 Task: Look for products in the category "Alcoholic Kombucha" from Juneshine only.
Action: Mouse moved to (814, 285)
Screenshot: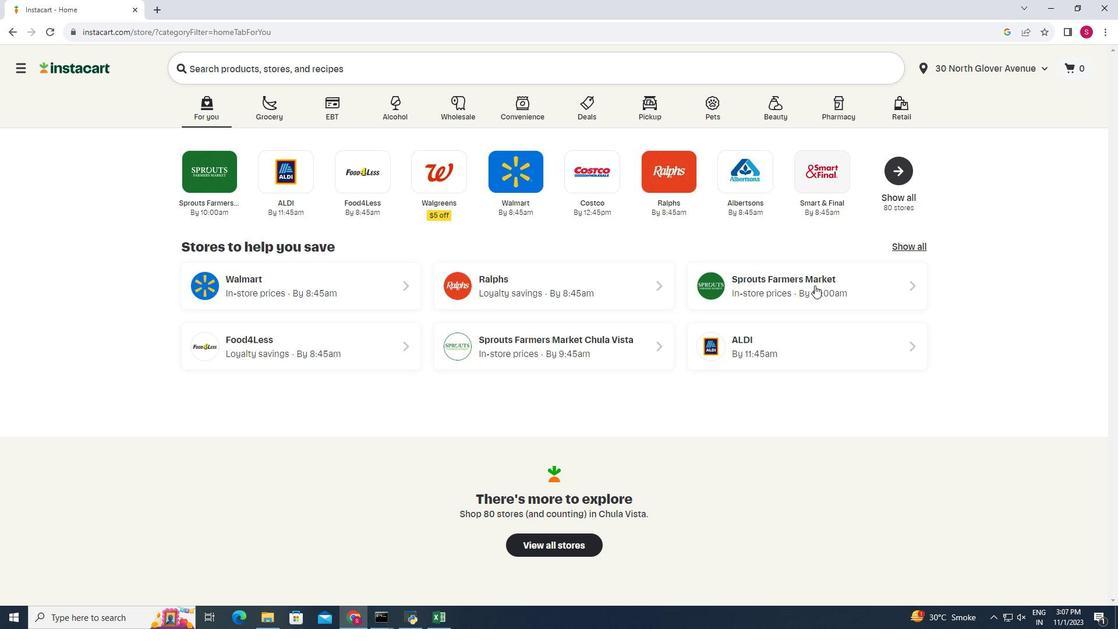 
Action: Mouse pressed left at (814, 285)
Screenshot: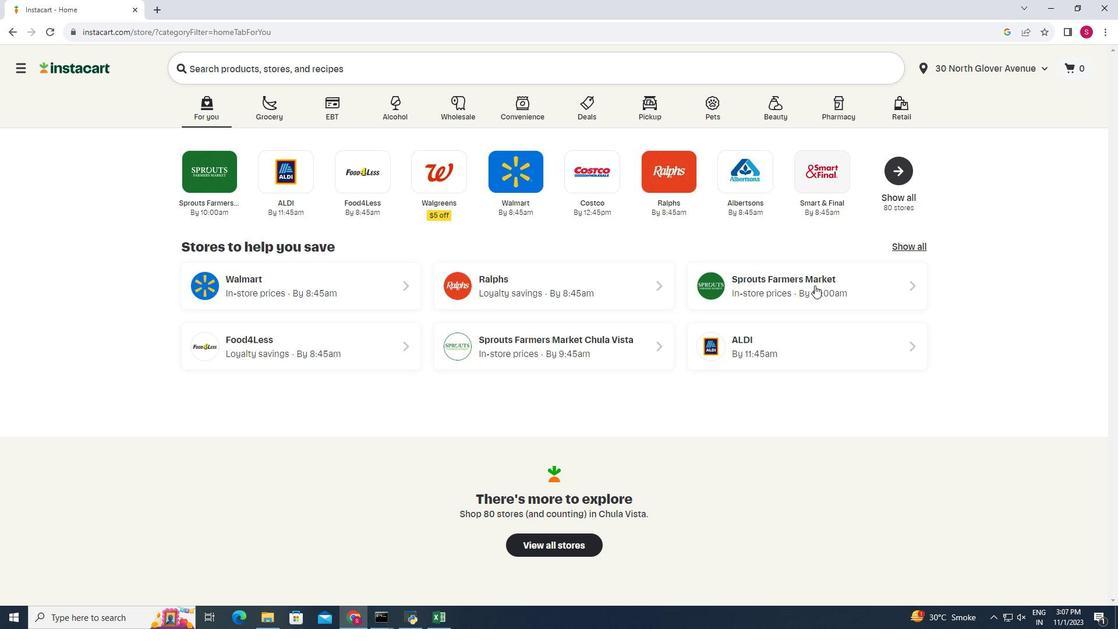 
Action: Mouse moved to (75, 574)
Screenshot: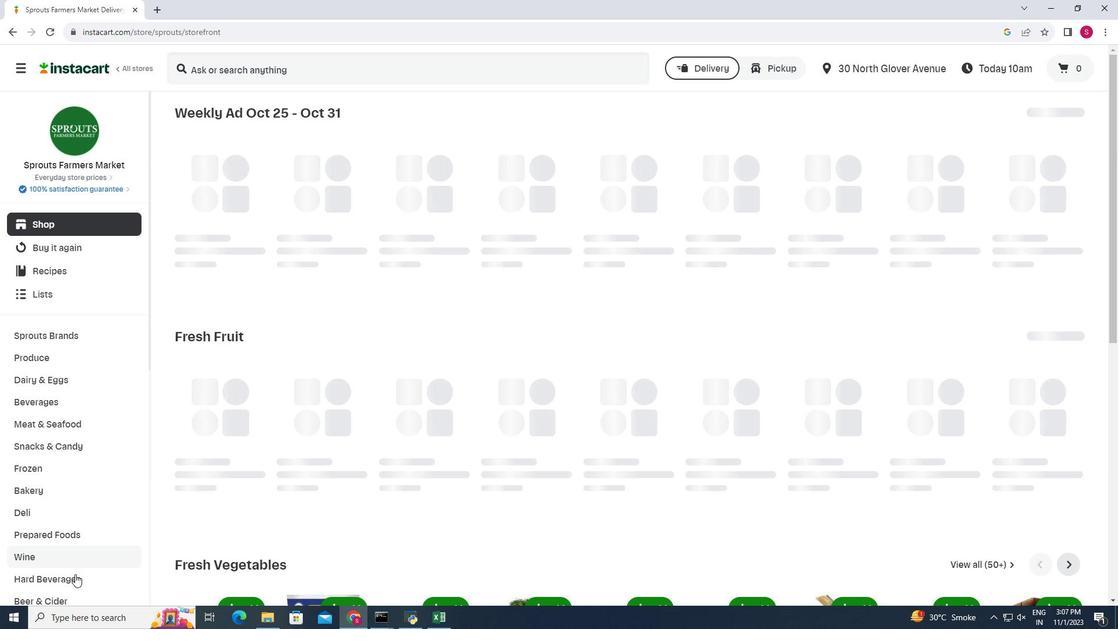 
Action: Mouse pressed left at (75, 574)
Screenshot: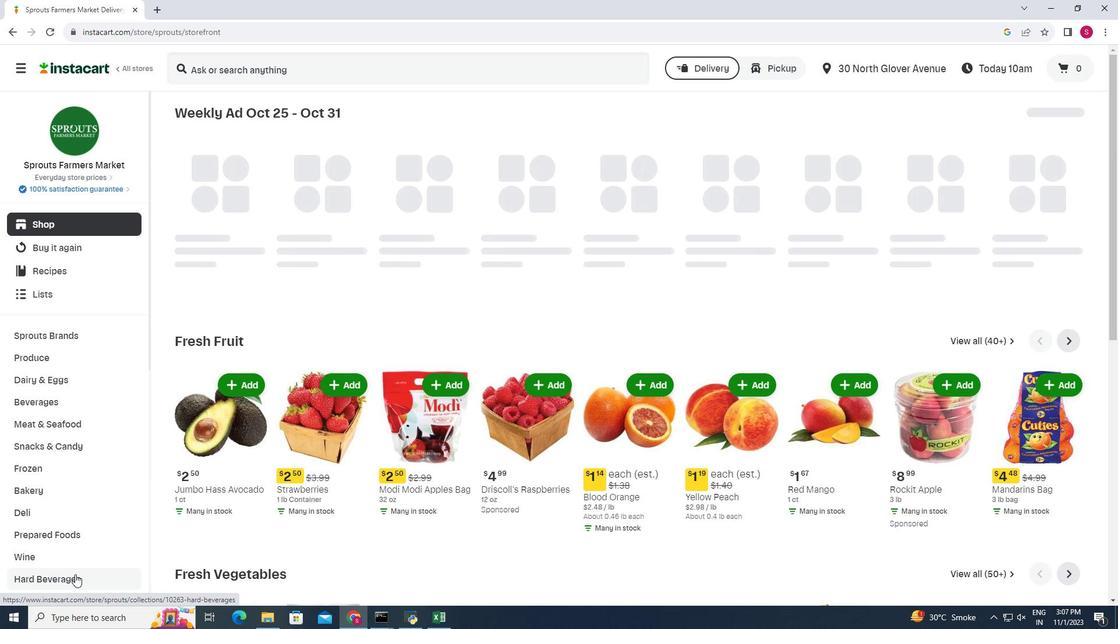 
Action: Mouse moved to (382, 153)
Screenshot: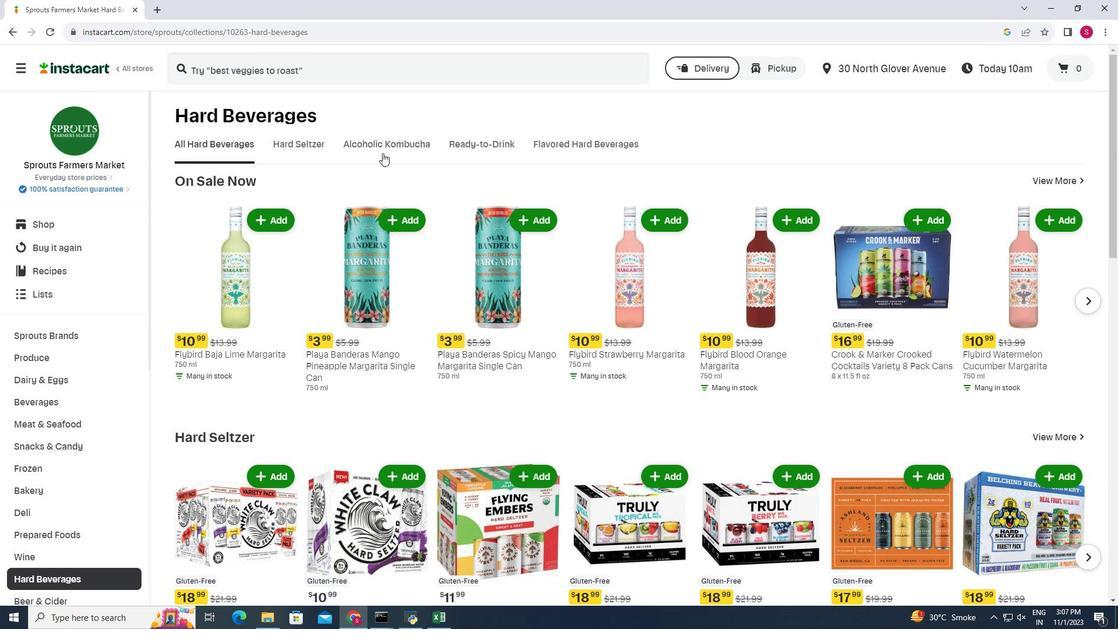 
Action: Mouse pressed left at (382, 153)
Screenshot: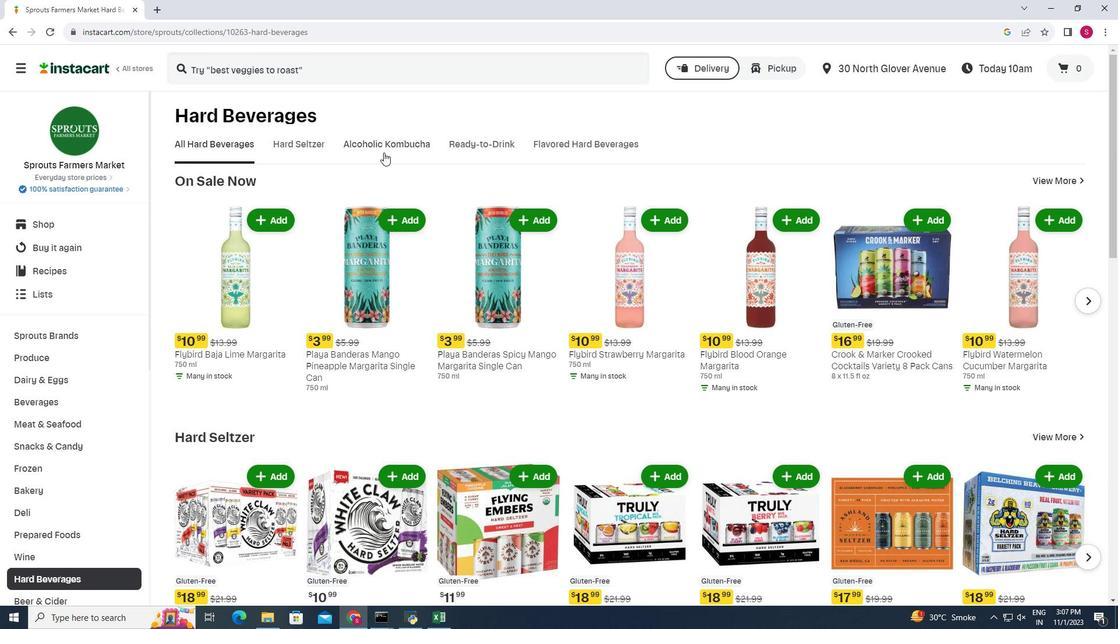 
Action: Mouse moved to (470, 180)
Screenshot: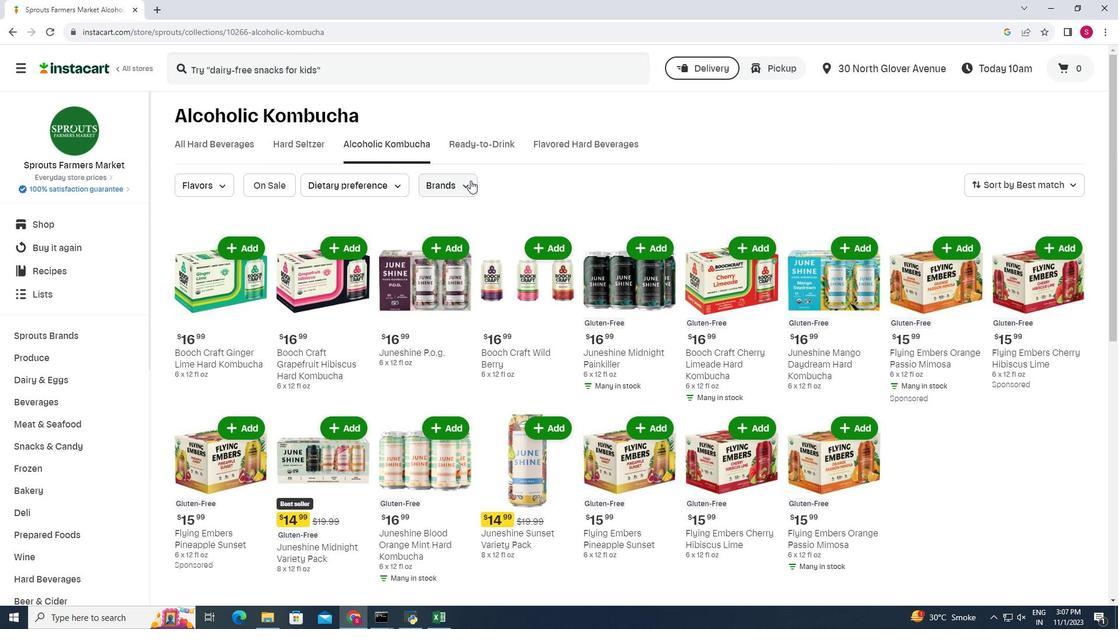
Action: Mouse pressed left at (470, 180)
Screenshot: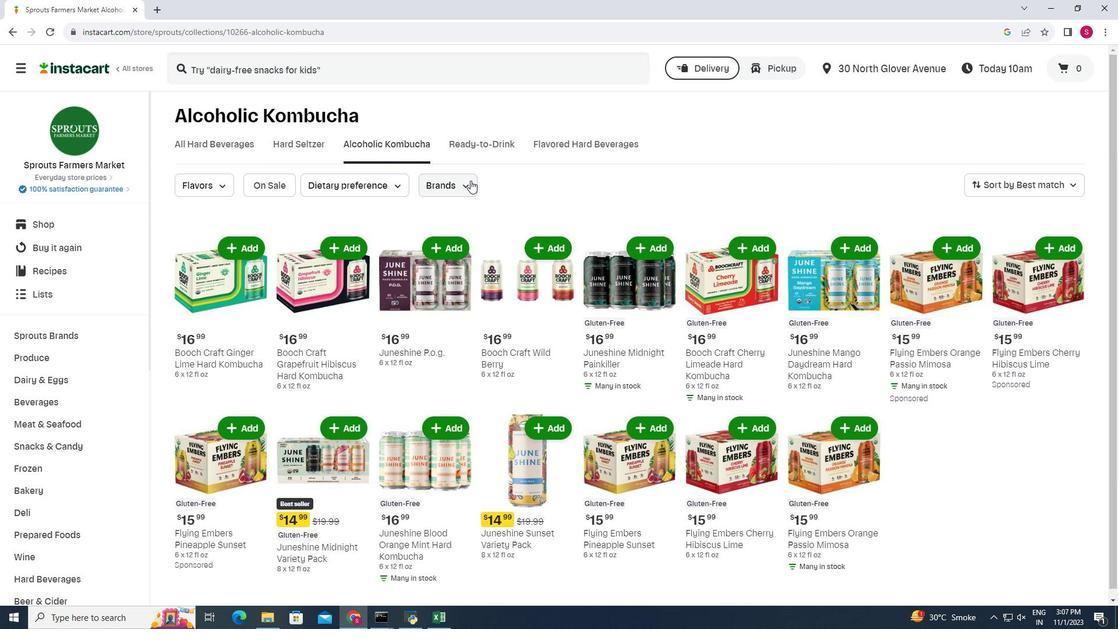 
Action: Mouse moved to (460, 211)
Screenshot: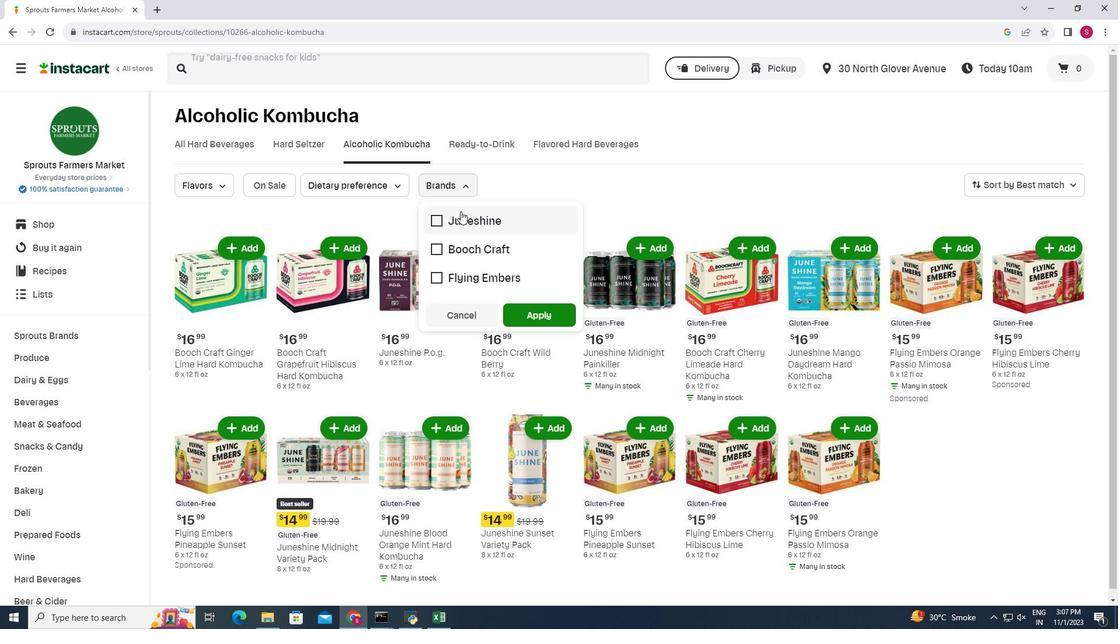 
Action: Mouse pressed left at (460, 211)
Screenshot: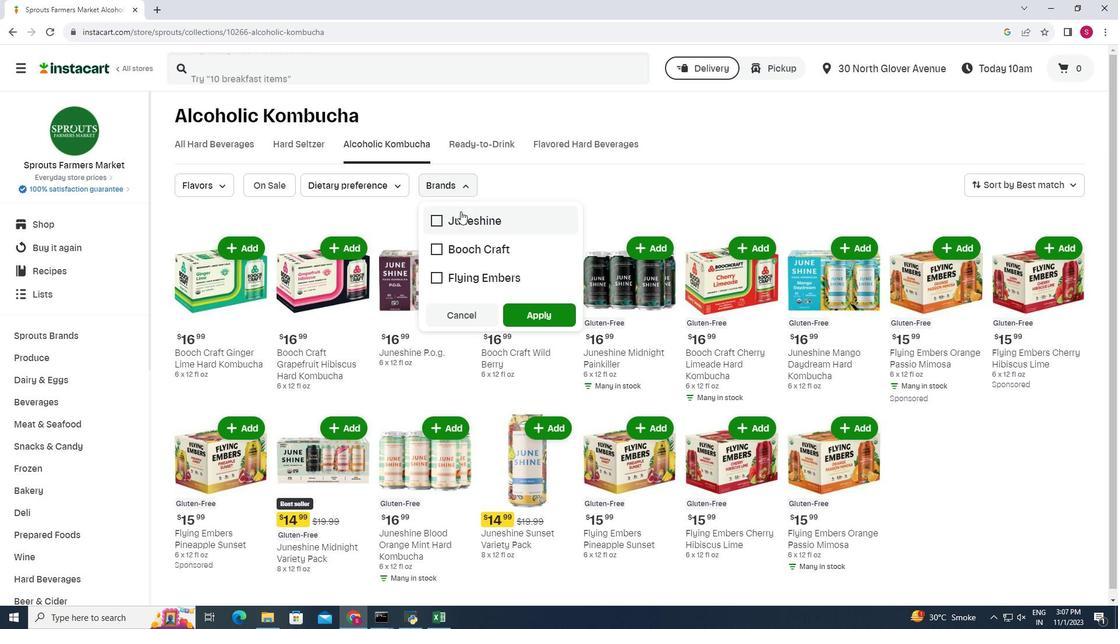 
Action: Mouse moved to (515, 308)
Screenshot: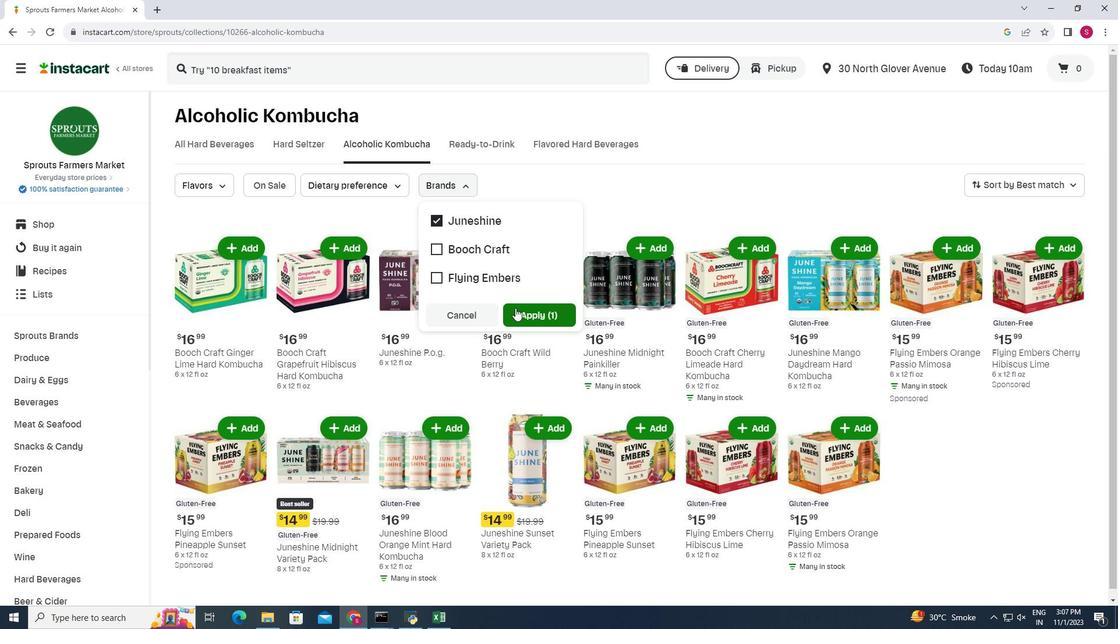 
Action: Mouse pressed left at (515, 308)
Screenshot: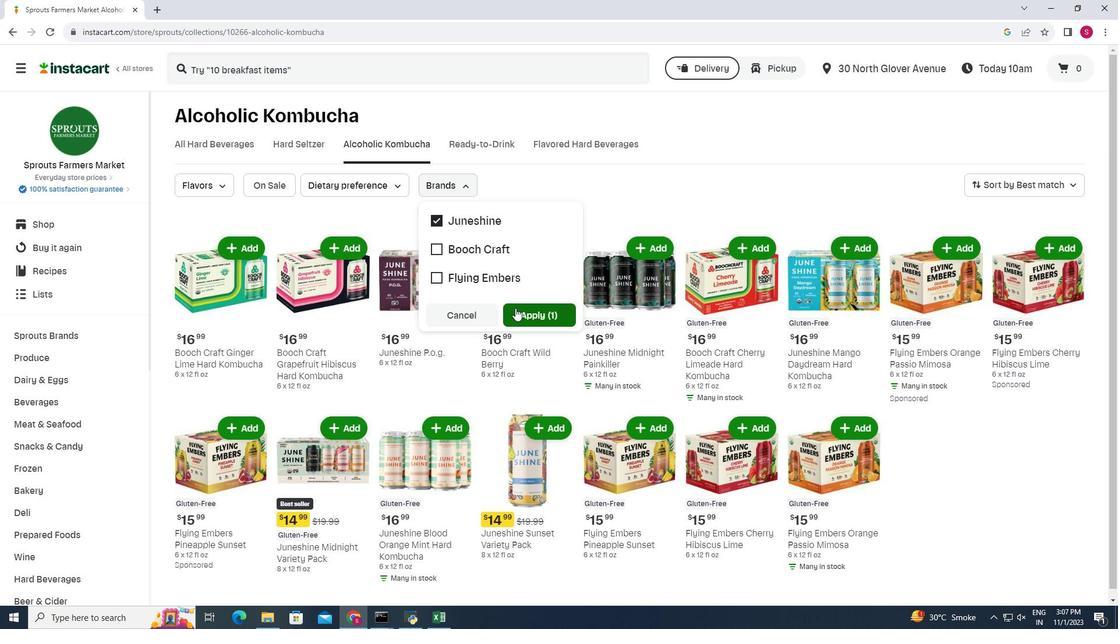 
Action: Mouse moved to (891, 339)
Screenshot: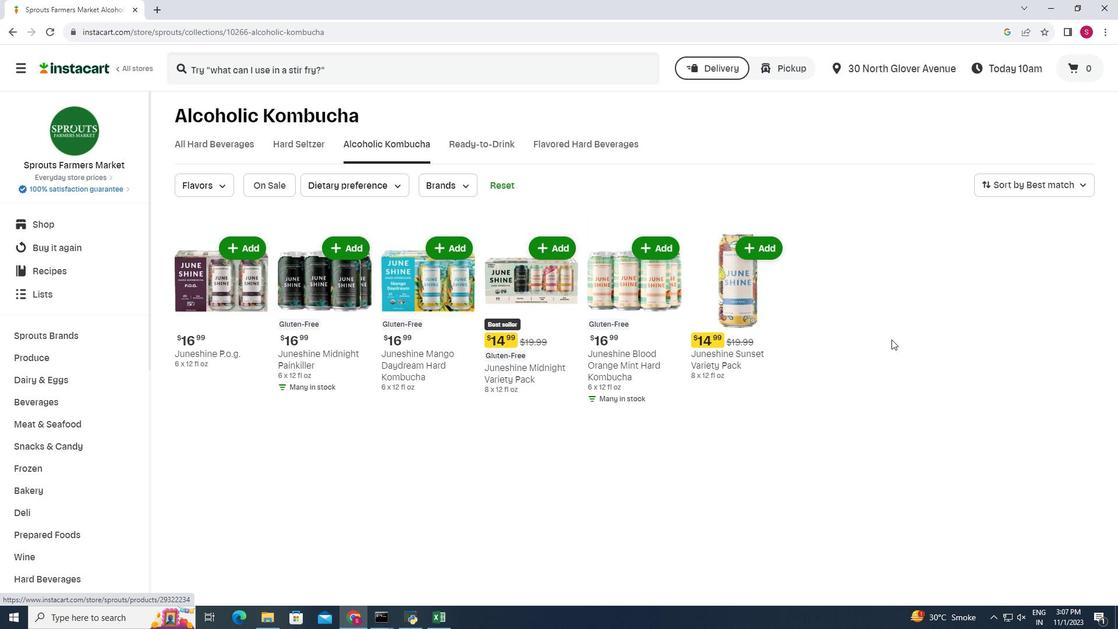 
Action: Mouse scrolled (891, 339) with delta (0, 0)
Screenshot: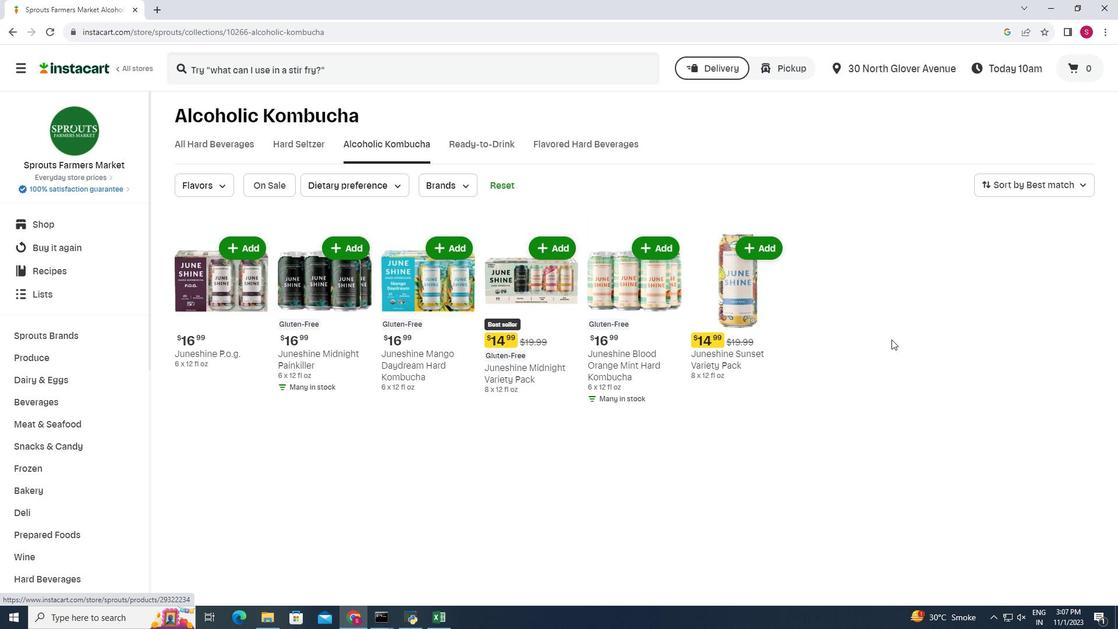 
Action: Mouse scrolled (891, 339) with delta (0, 0)
Screenshot: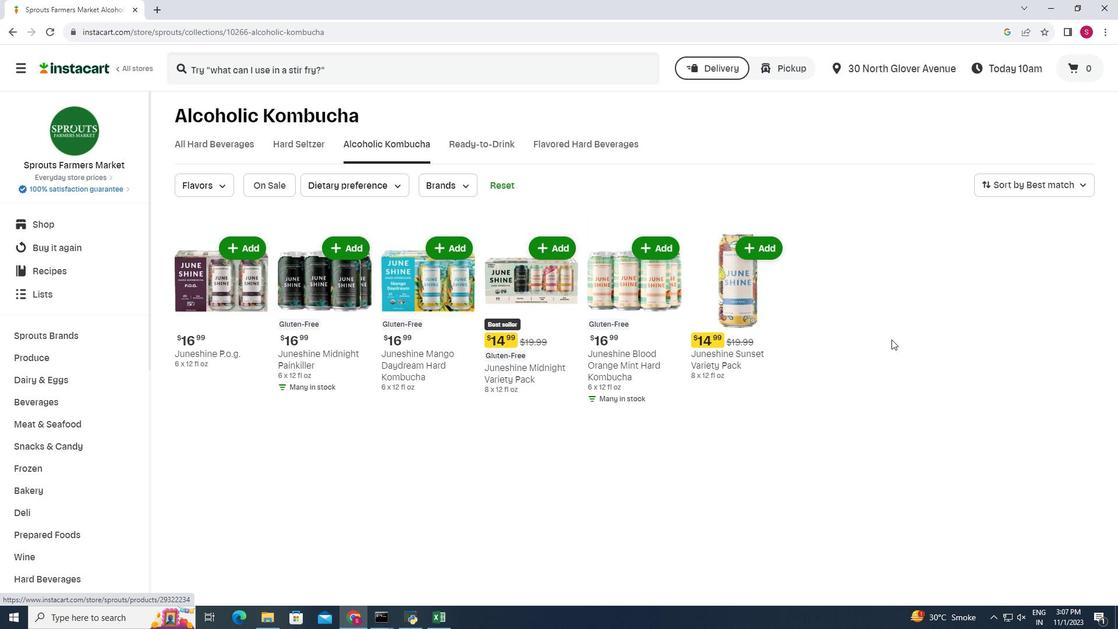 
Action: Mouse scrolled (891, 339) with delta (0, 0)
Screenshot: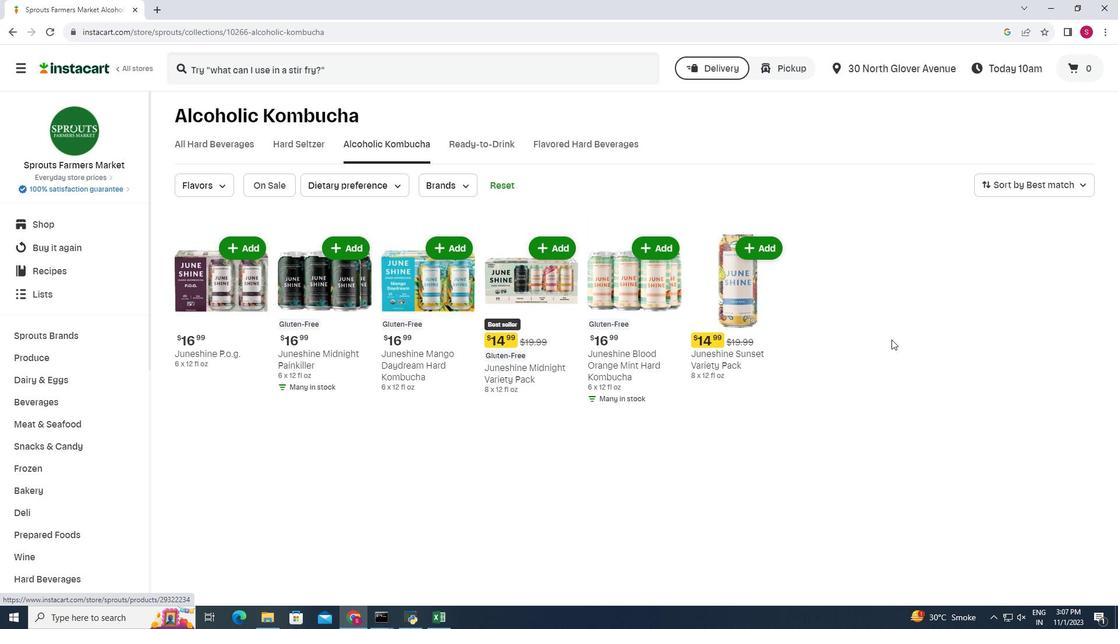 
Action: Mouse scrolled (891, 339) with delta (0, 0)
Screenshot: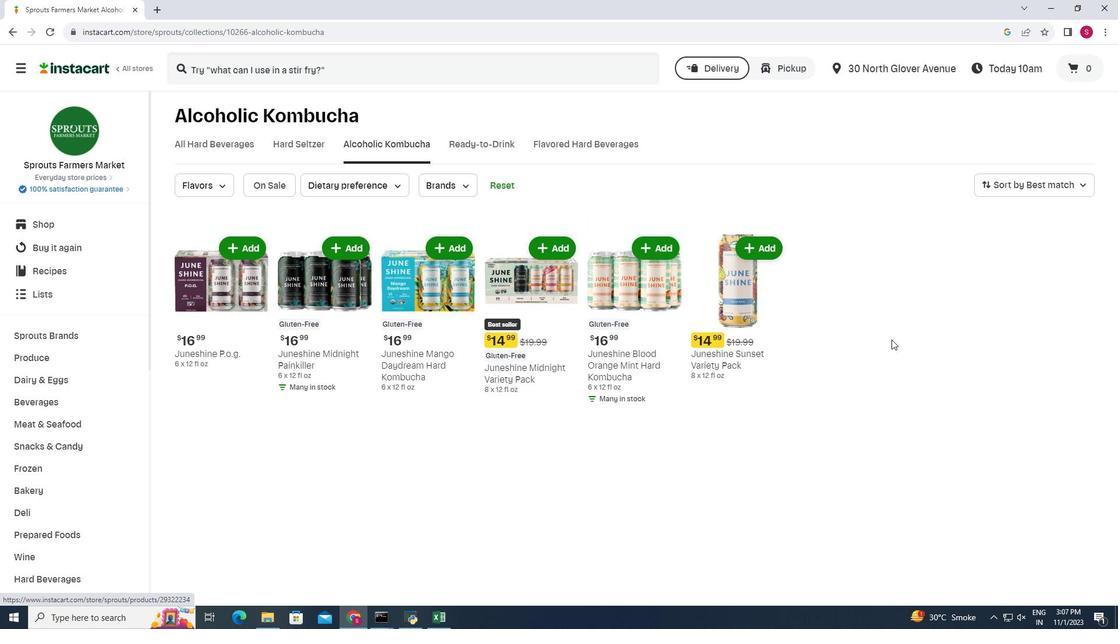 
Action: Mouse scrolled (891, 339) with delta (0, 0)
Screenshot: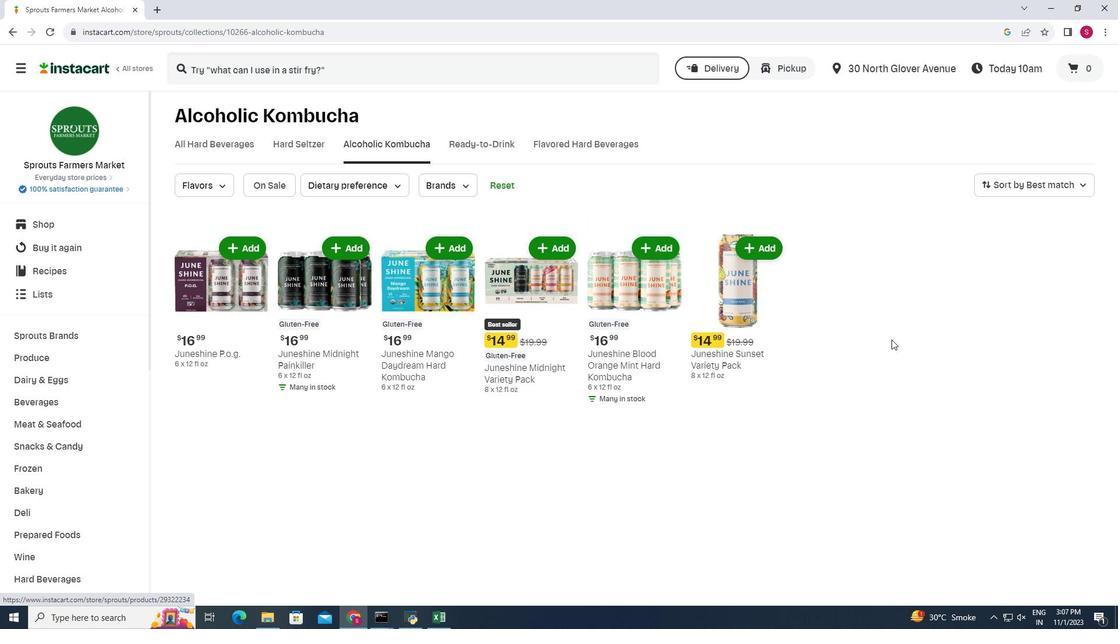 
Action: Mouse moved to (892, 339)
Screenshot: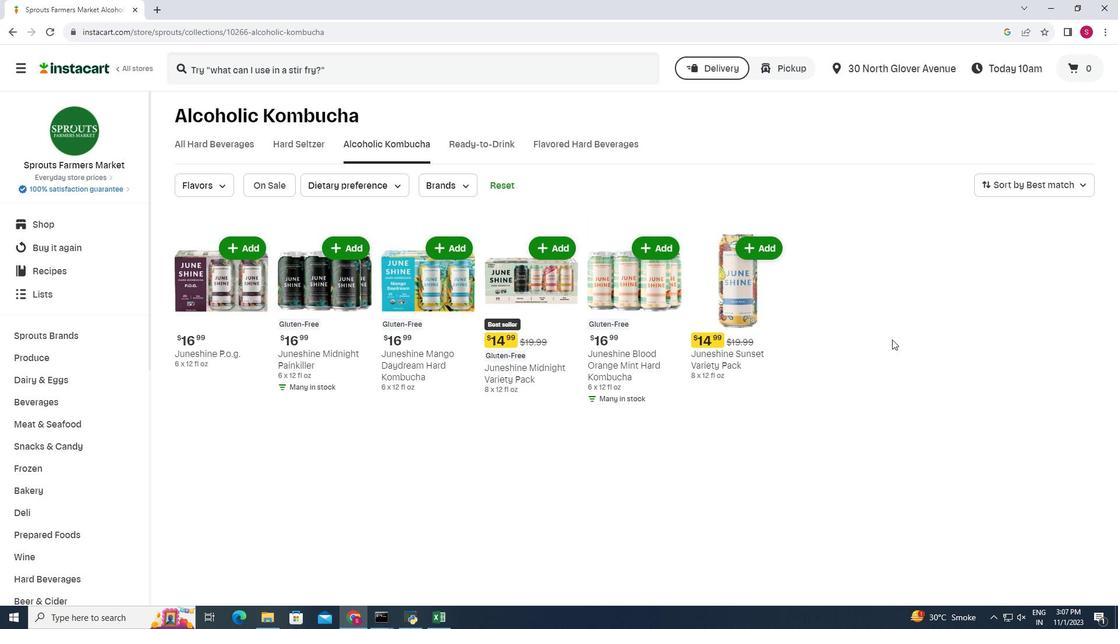 
